 Task: Search one way flight ticket for 3 adults, 3 children in premium economy from Gustavus: Gustavus Airport to Greensboro: Piedmont Triad International Airport on 5-1-2023. Choice of flights is Frontier. Number of bags: 1 carry on bag. Price is upto 94000. Outbound departure time preference is 21:30. Return departure time preference is 14:30.
Action: Mouse moved to (164, 143)
Screenshot: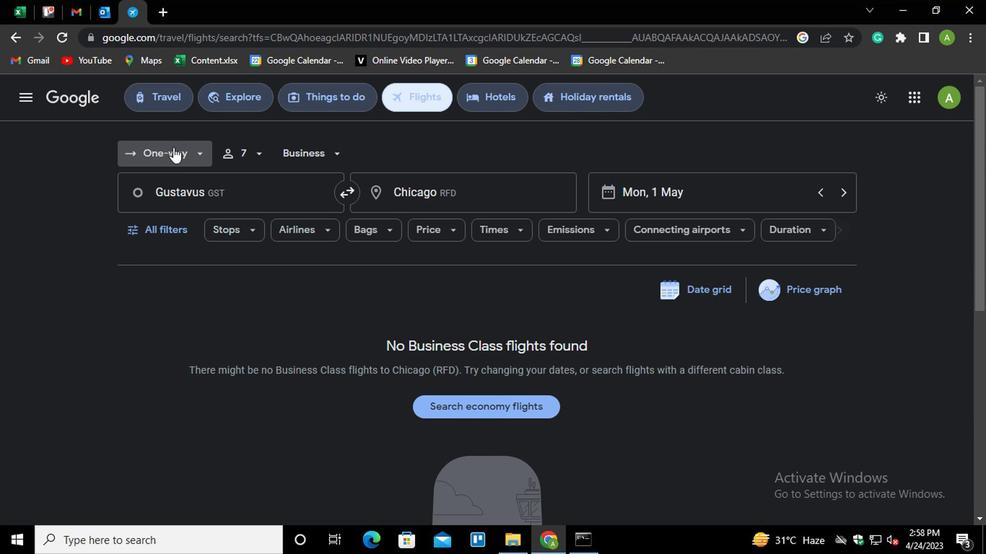 
Action: Mouse pressed left at (164, 143)
Screenshot: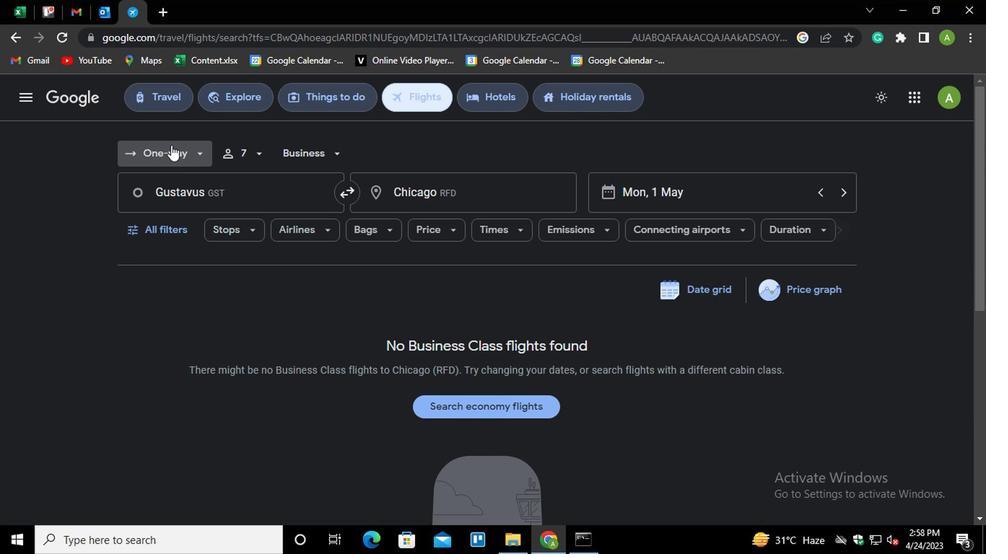 
Action: Mouse moved to (178, 214)
Screenshot: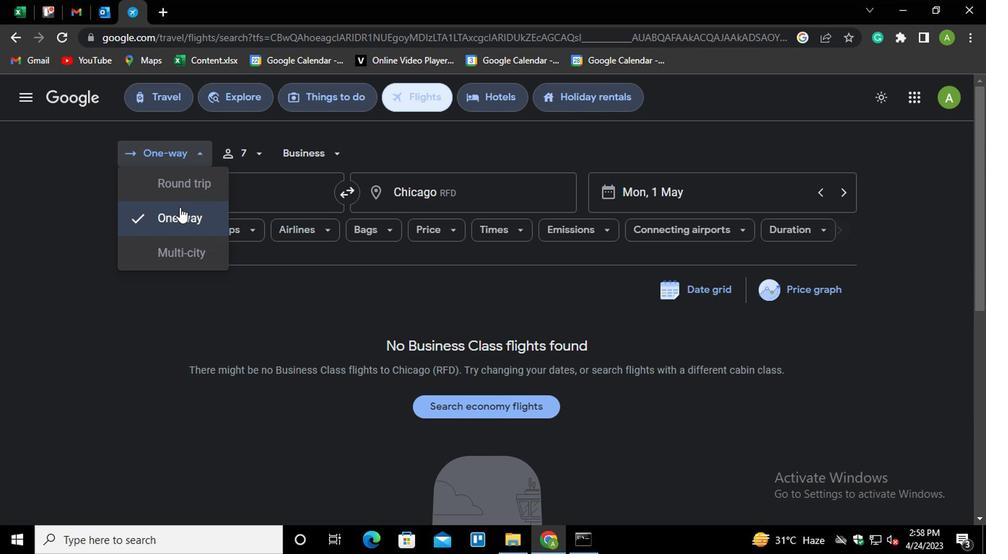 
Action: Mouse pressed left at (178, 214)
Screenshot: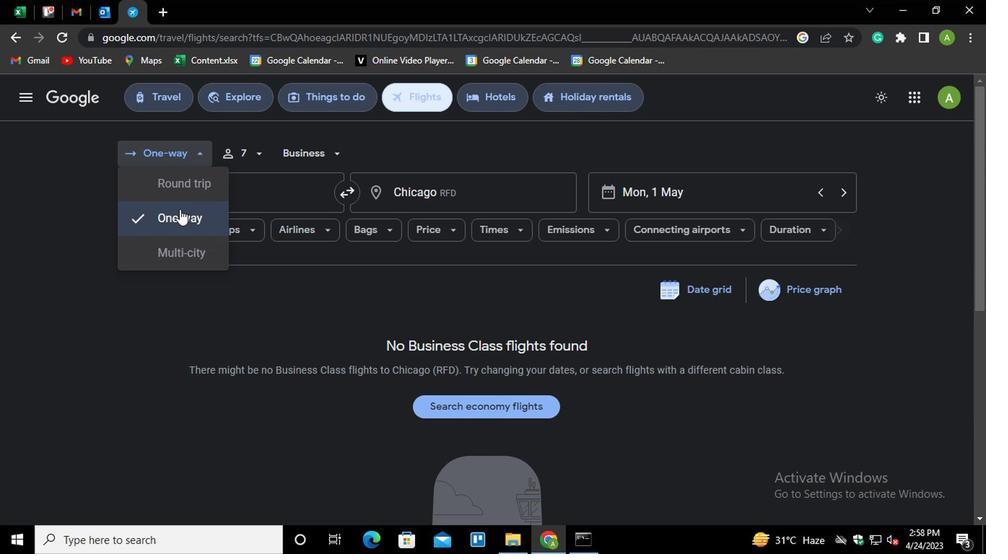 
Action: Mouse moved to (250, 152)
Screenshot: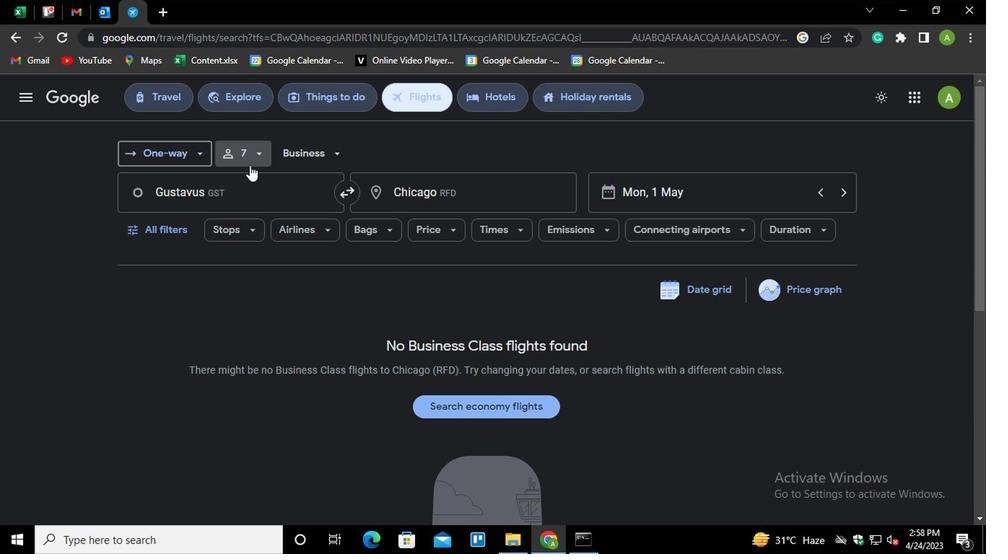 
Action: Mouse pressed left at (250, 152)
Screenshot: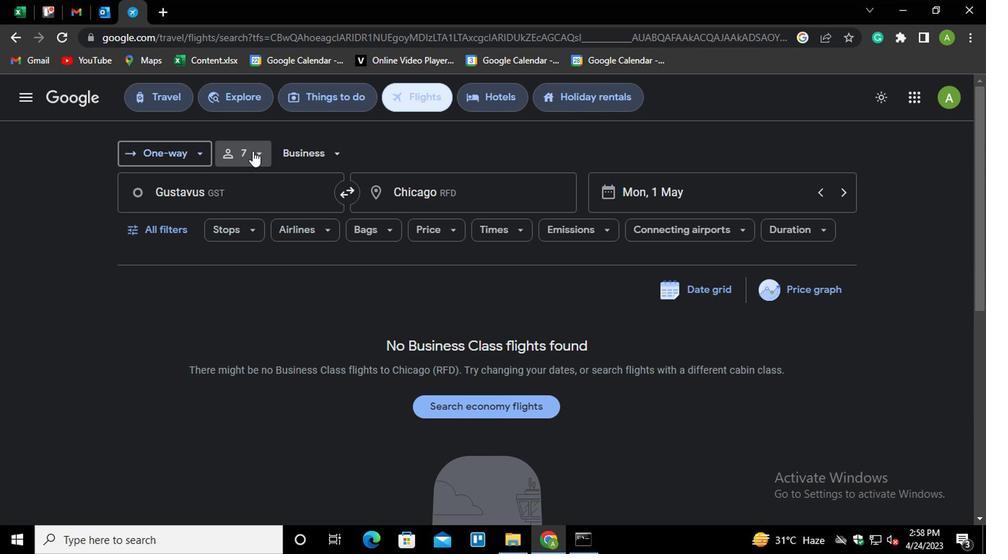 
Action: Mouse moved to (363, 192)
Screenshot: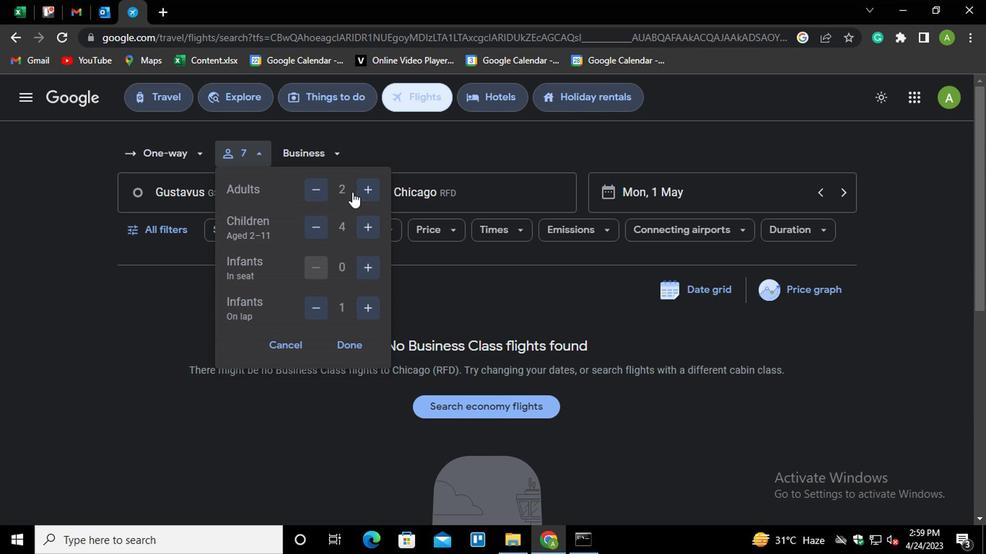 
Action: Mouse pressed left at (363, 192)
Screenshot: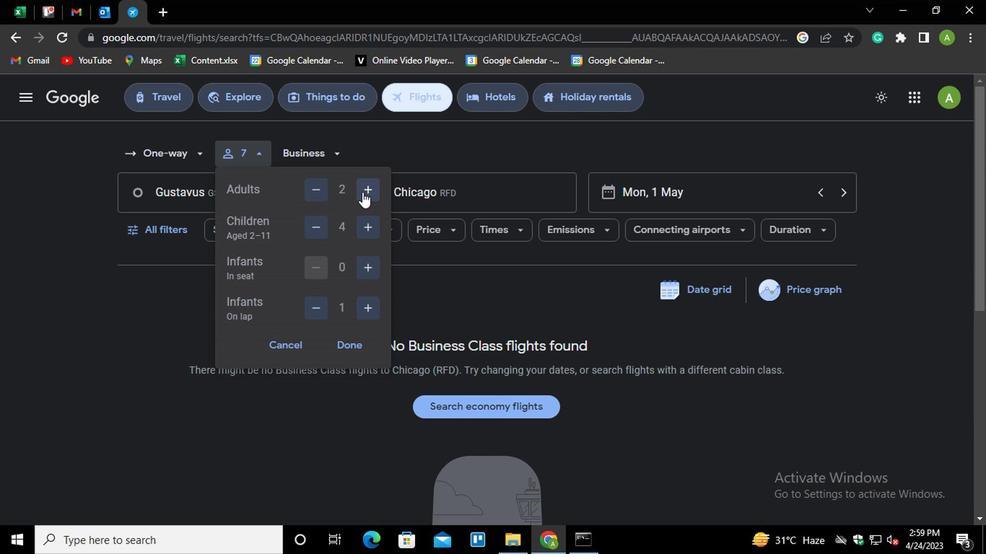 
Action: Mouse moved to (307, 229)
Screenshot: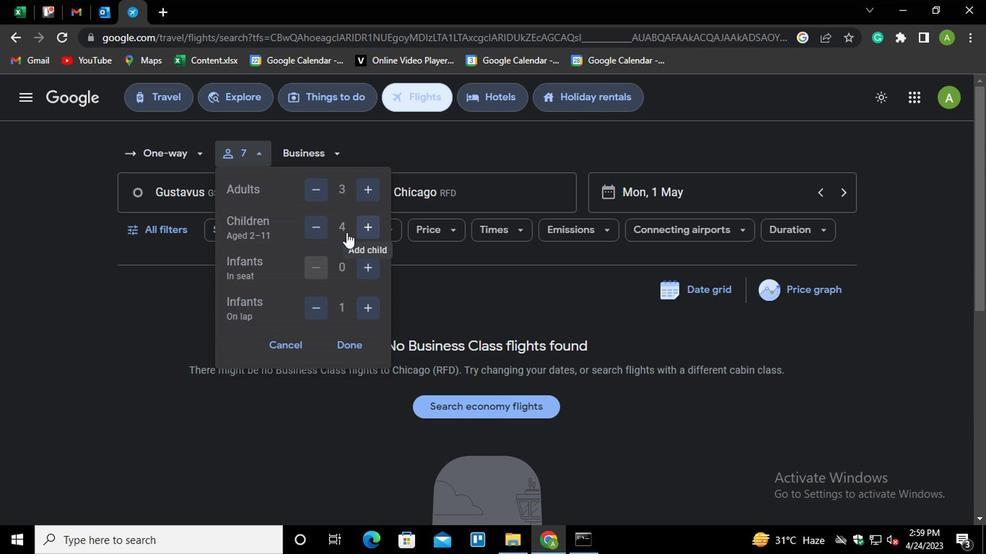 
Action: Mouse pressed left at (307, 229)
Screenshot: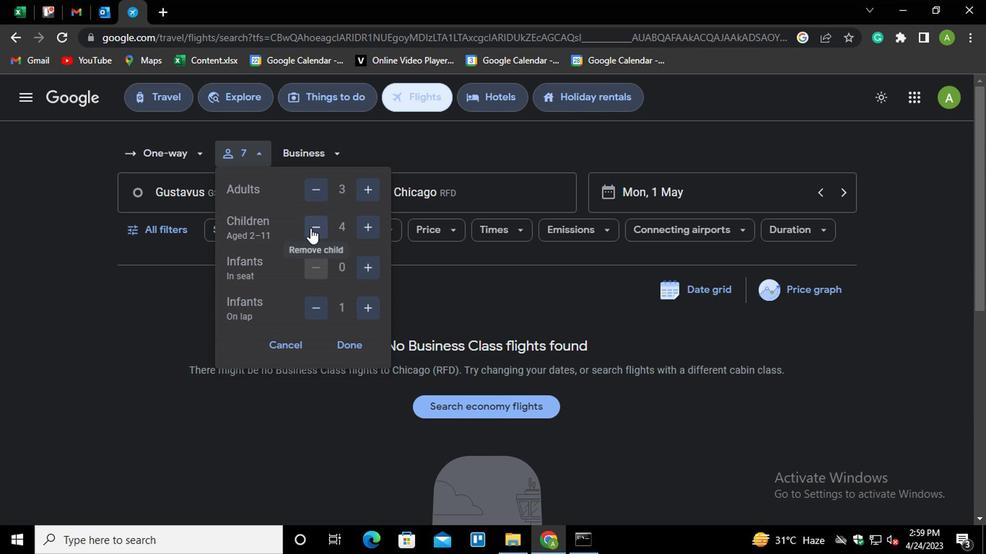 
Action: Mouse moved to (310, 310)
Screenshot: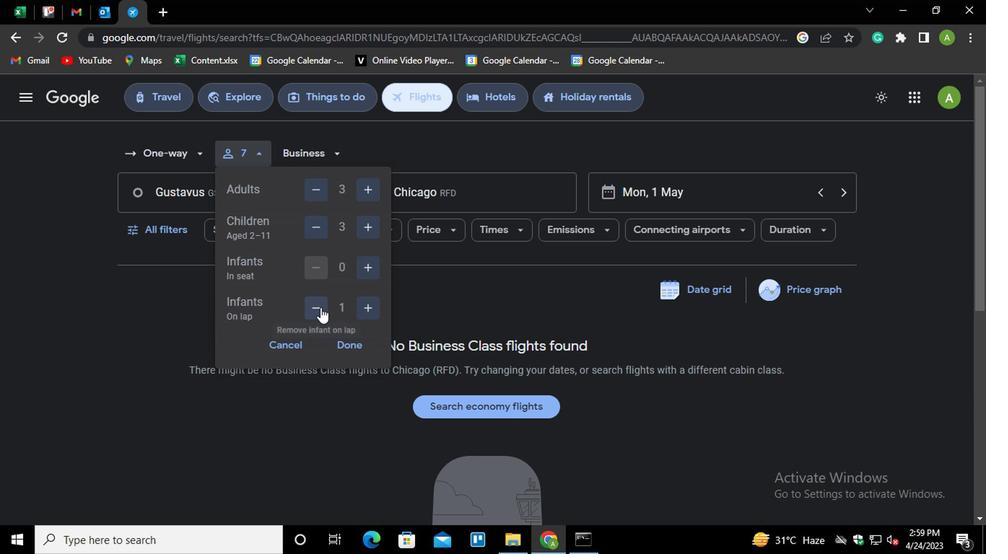 
Action: Mouse pressed left at (310, 310)
Screenshot: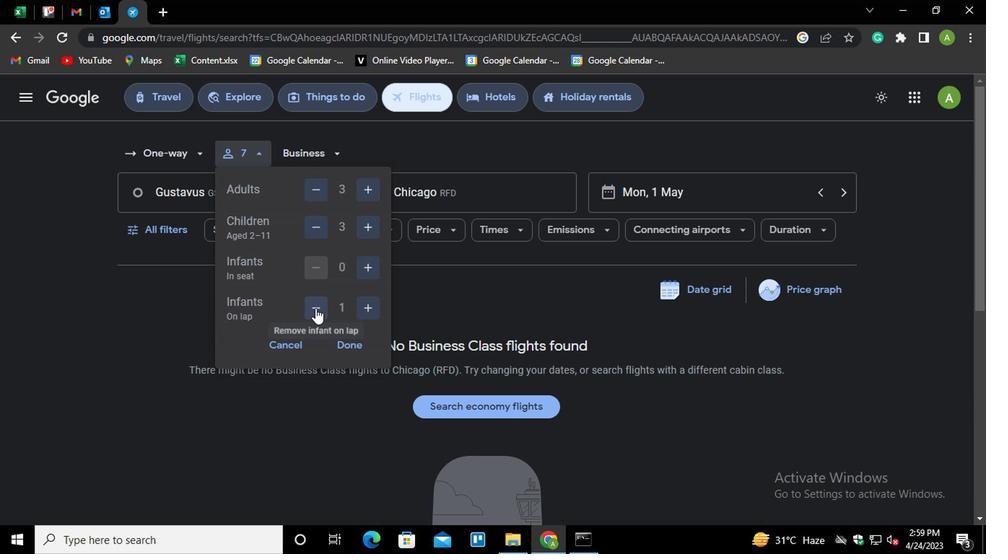 
Action: Mouse moved to (356, 342)
Screenshot: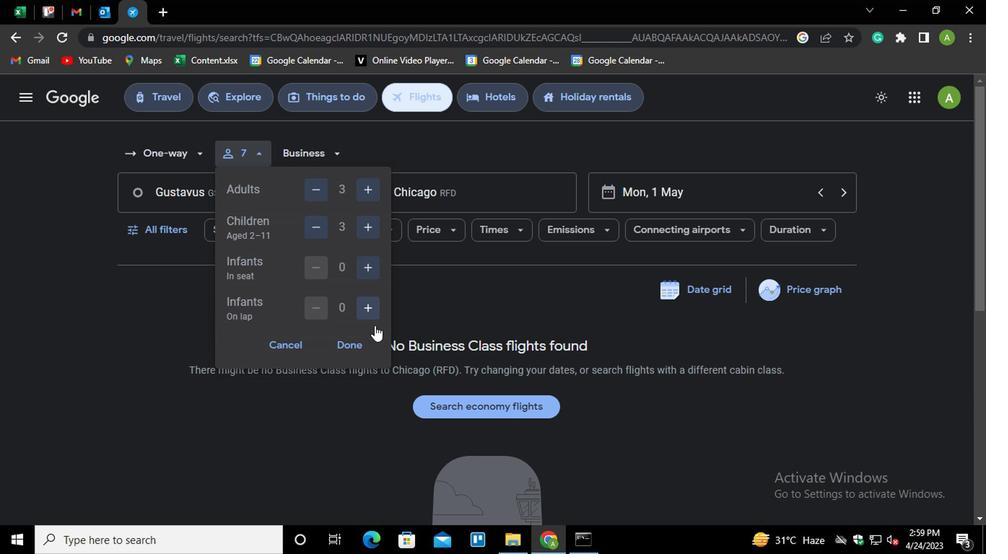 
Action: Mouse pressed left at (356, 342)
Screenshot: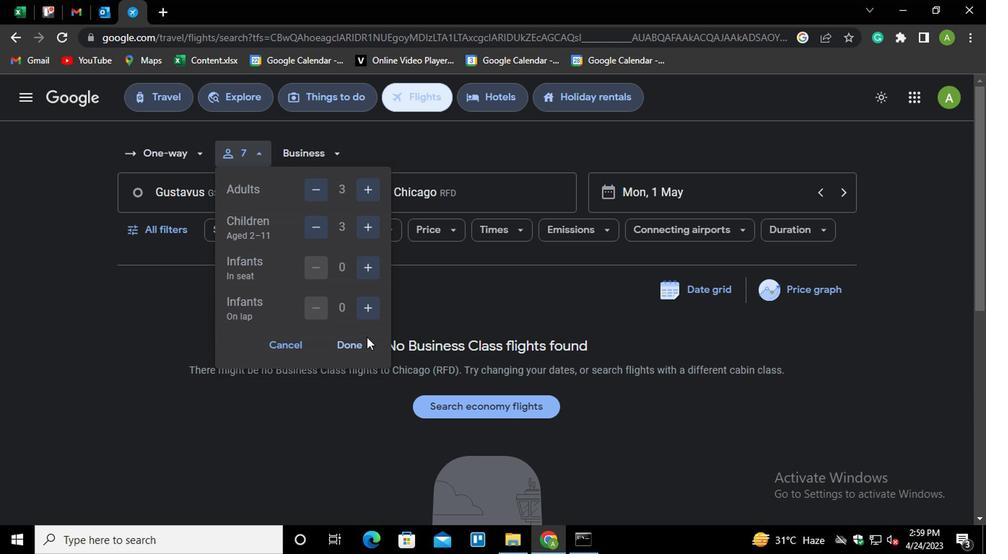 
Action: Mouse moved to (294, 149)
Screenshot: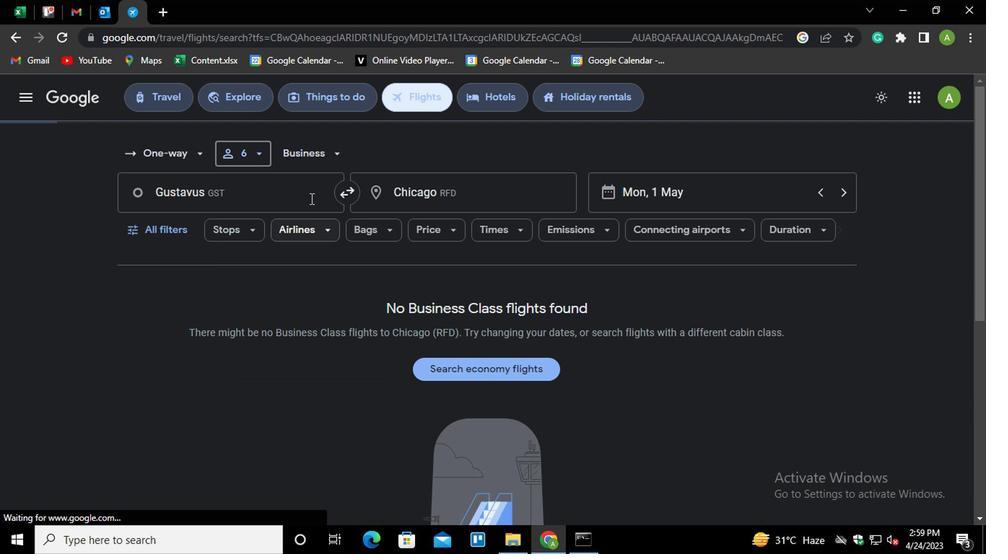 
Action: Mouse pressed left at (294, 149)
Screenshot: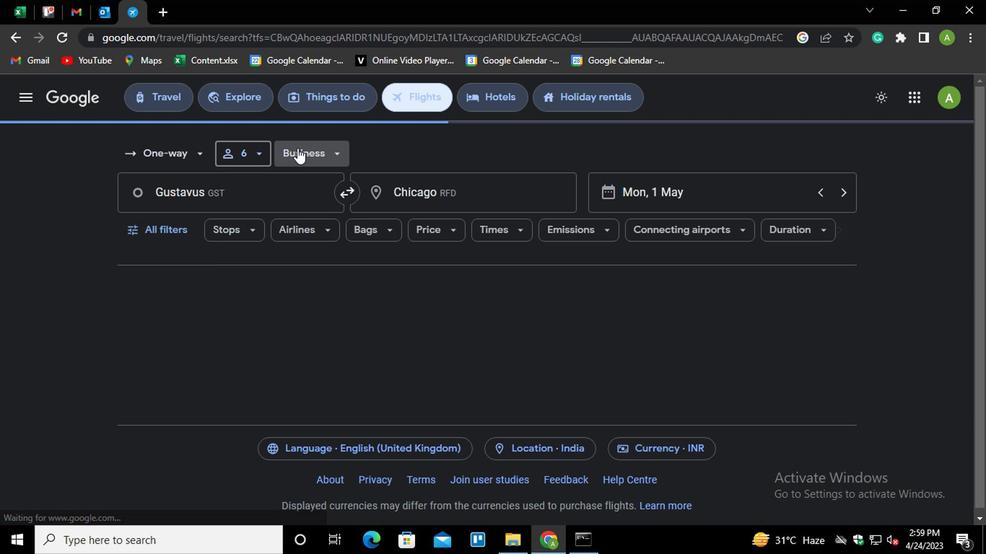 
Action: Mouse moved to (354, 221)
Screenshot: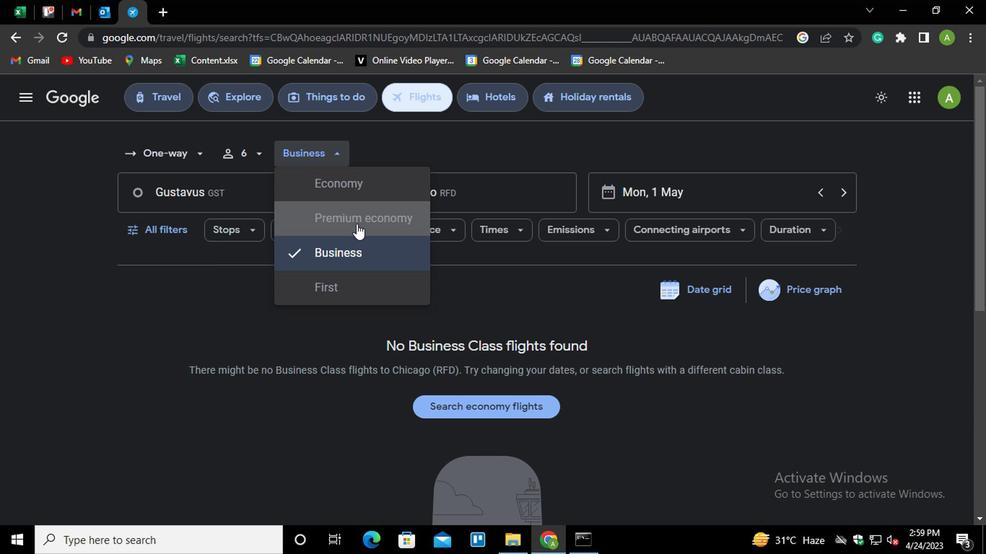 
Action: Mouse pressed left at (354, 221)
Screenshot: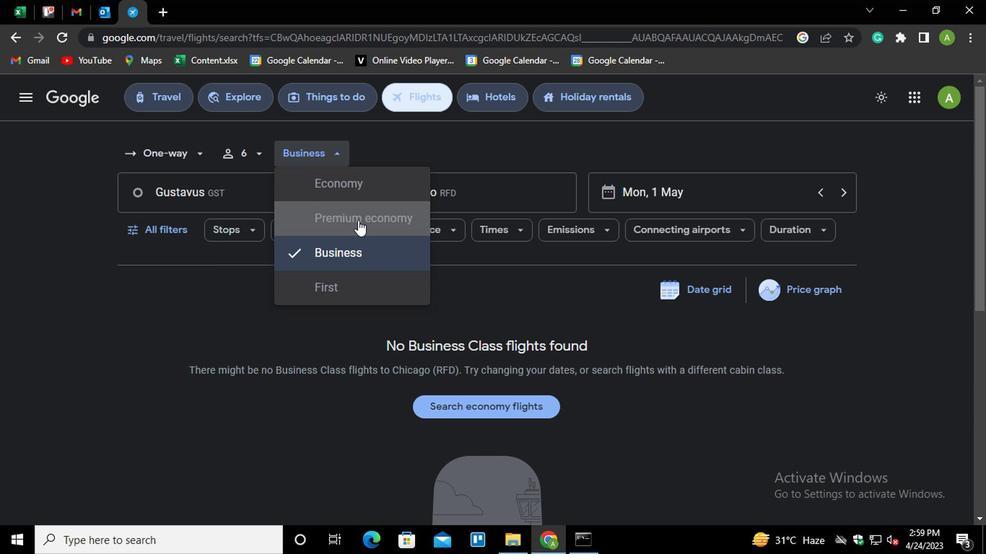 
Action: Mouse moved to (459, 205)
Screenshot: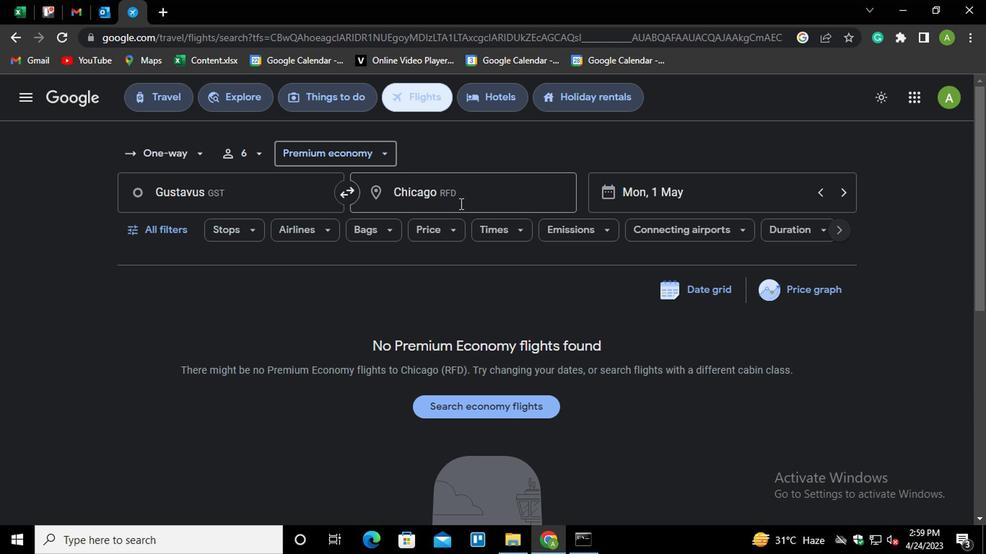 
Action: Mouse pressed left at (459, 205)
Screenshot: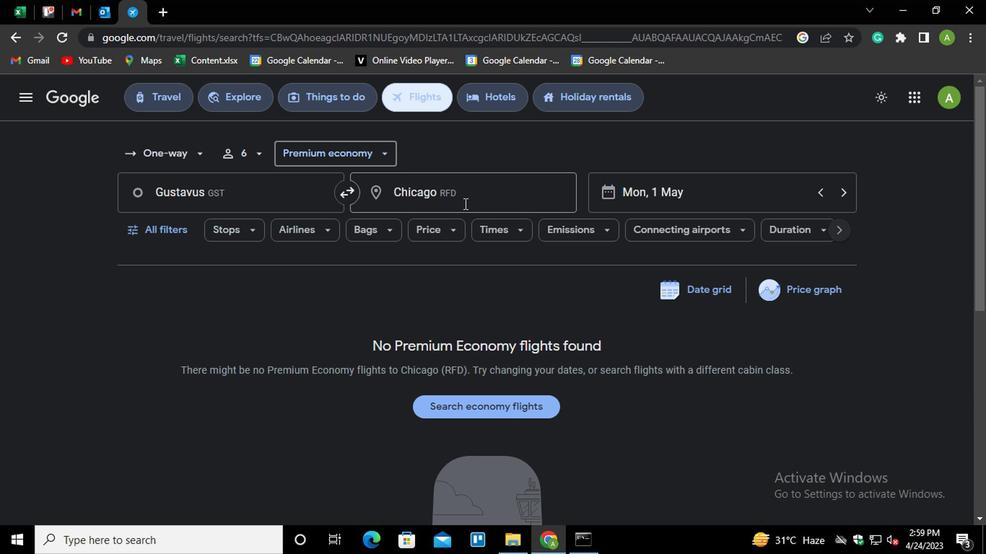 
Action: Mouse moved to (469, 196)
Screenshot: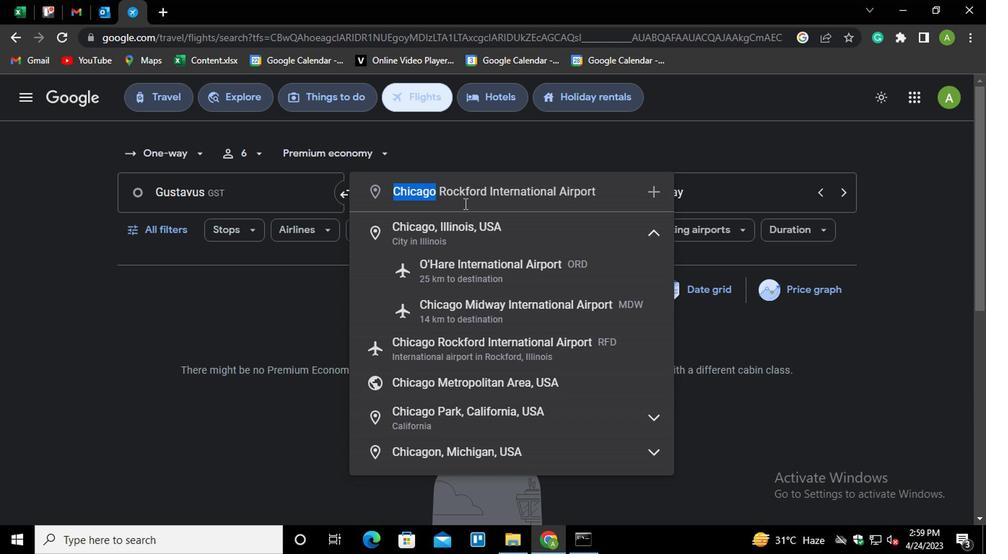 
Action: Key pressed <Key.shift>GRRENSBORO<Key.down><Key.down><Key.enter>
Screenshot: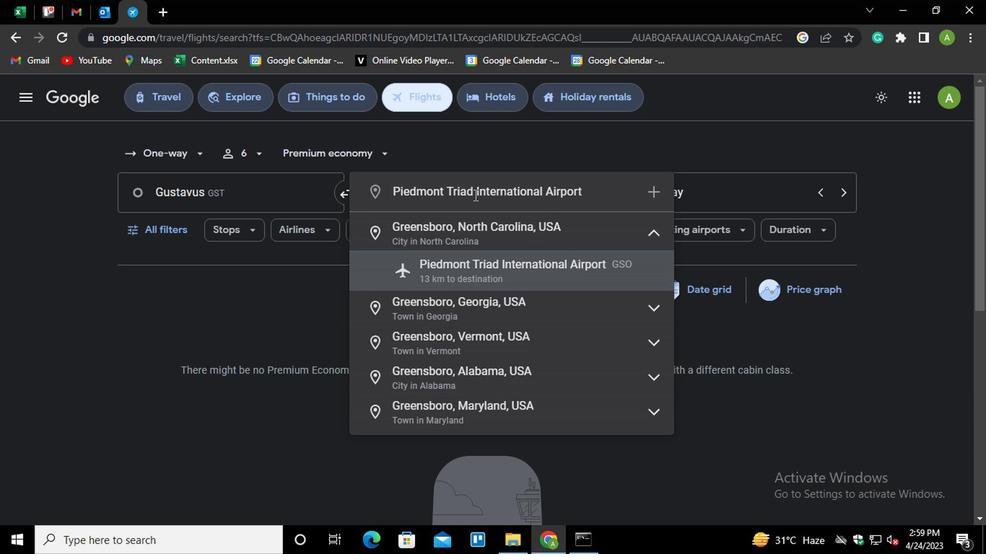 
Action: Mouse moved to (168, 225)
Screenshot: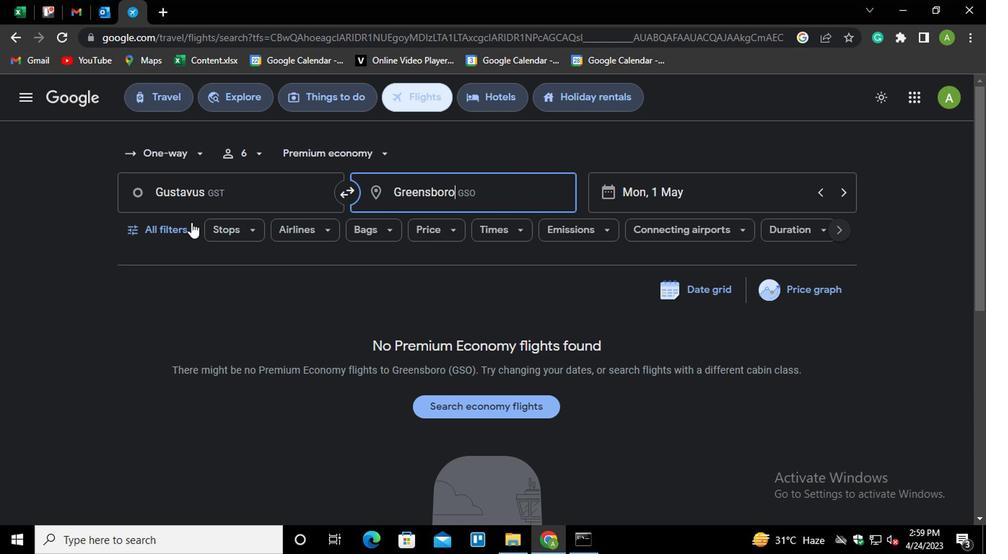 
Action: Mouse pressed left at (168, 225)
Screenshot: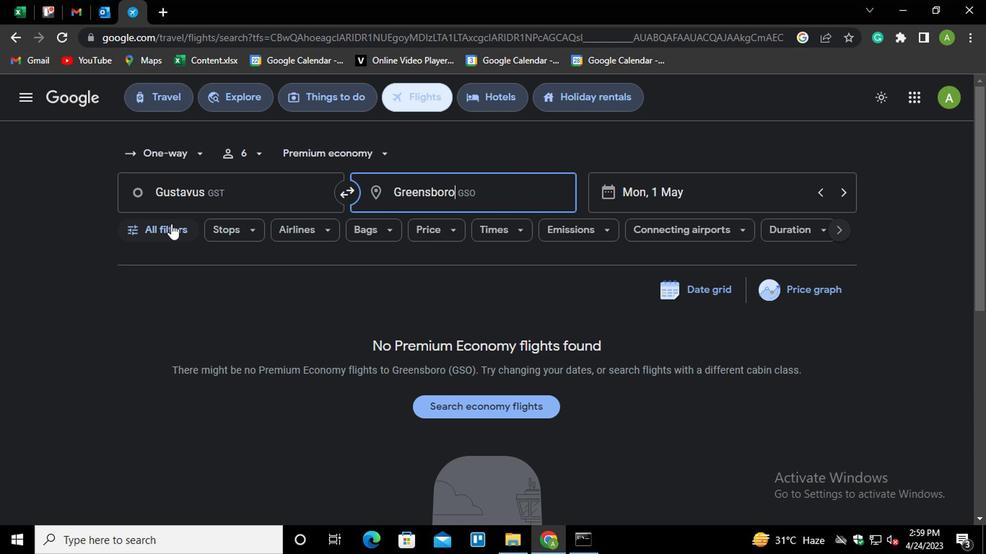 
Action: Mouse moved to (283, 375)
Screenshot: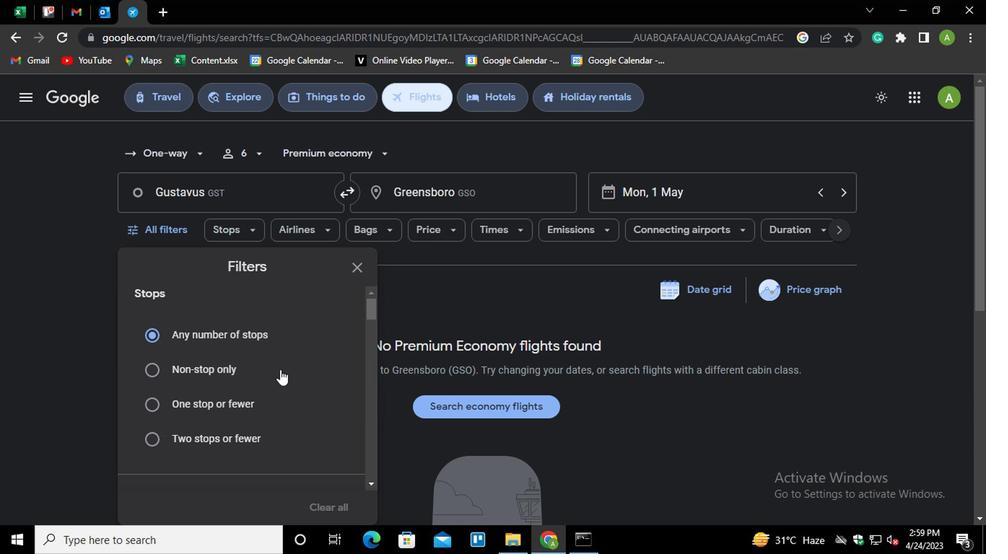 
Action: Mouse scrolled (283, 374) with delta (0, 0)
Screenshot: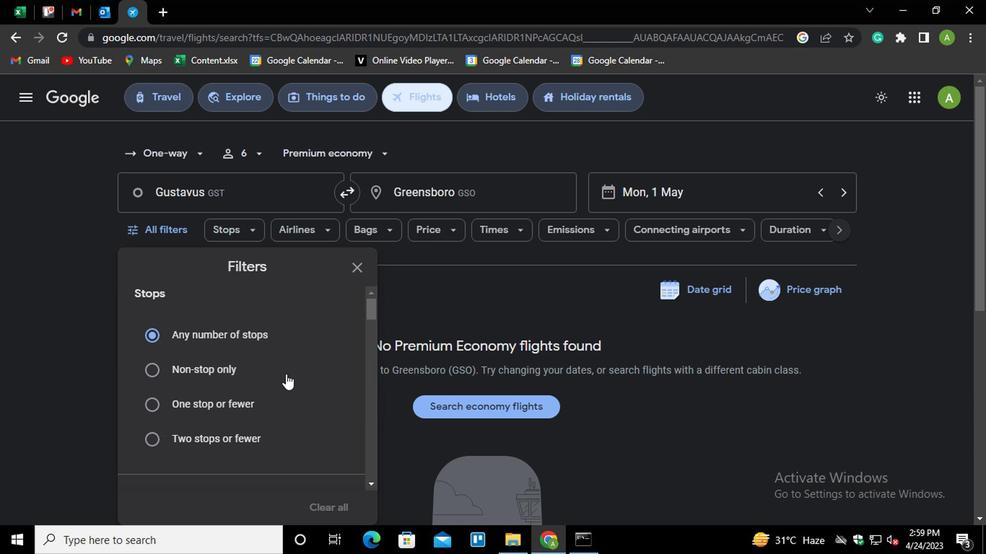 
Action: Mouse scrolled (283, 374) with delta (0, 0)
Screenshot: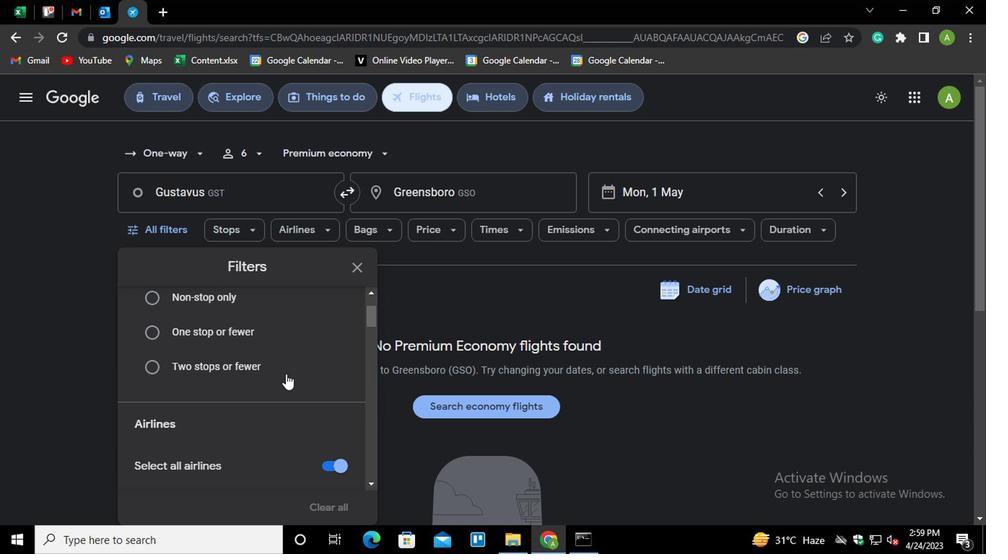 
Action: Mouse scrolled (283, 374) with delta (0, 0)
Screenshot: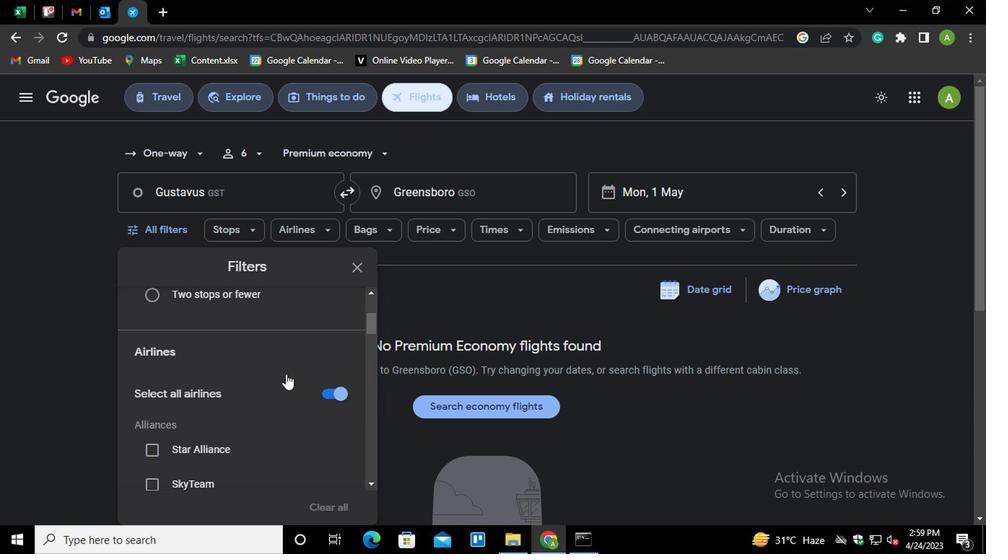 
Action: Mouse moved to (328, 325)
Screenshot: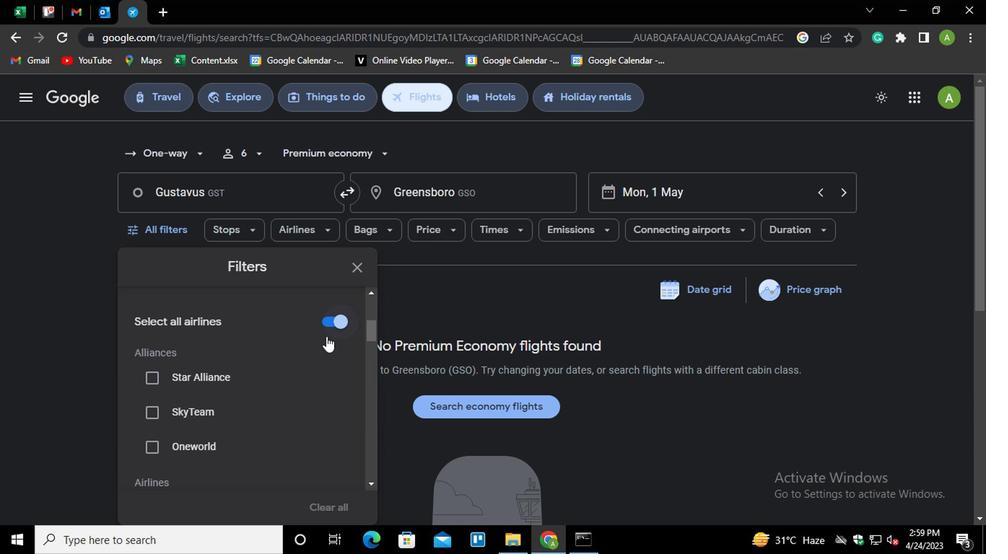 
Action: Mouse pressed left at (328, 325)
Screenshot: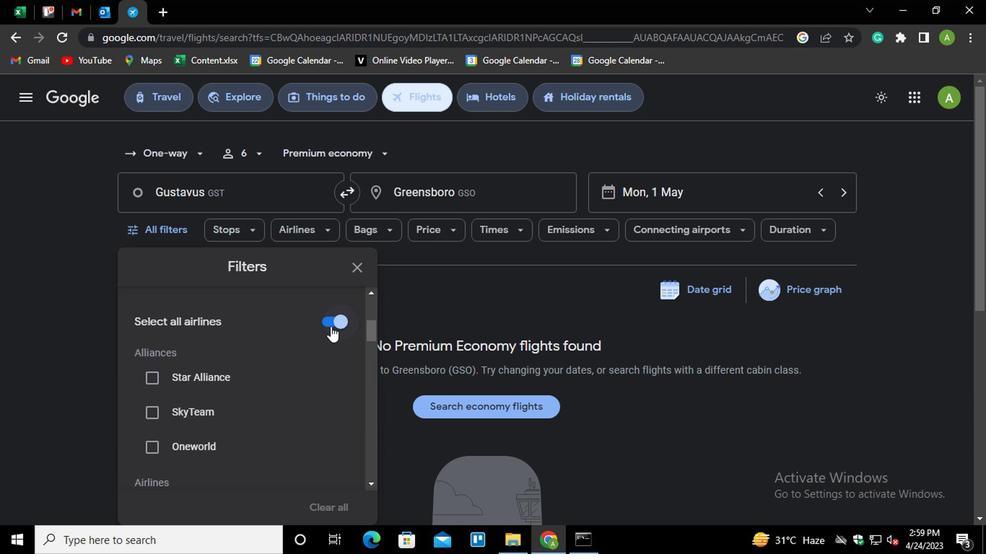 
Action: Mouse moved to (294, 383)
Screenshot: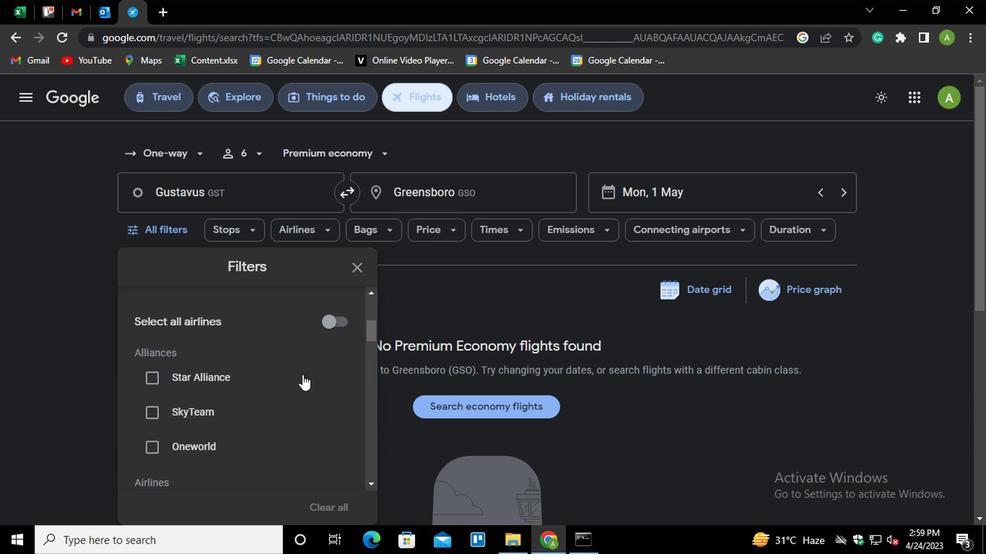 
Action: Mouse scrolled (294, 382) with delta (0, -1)
Screenshot: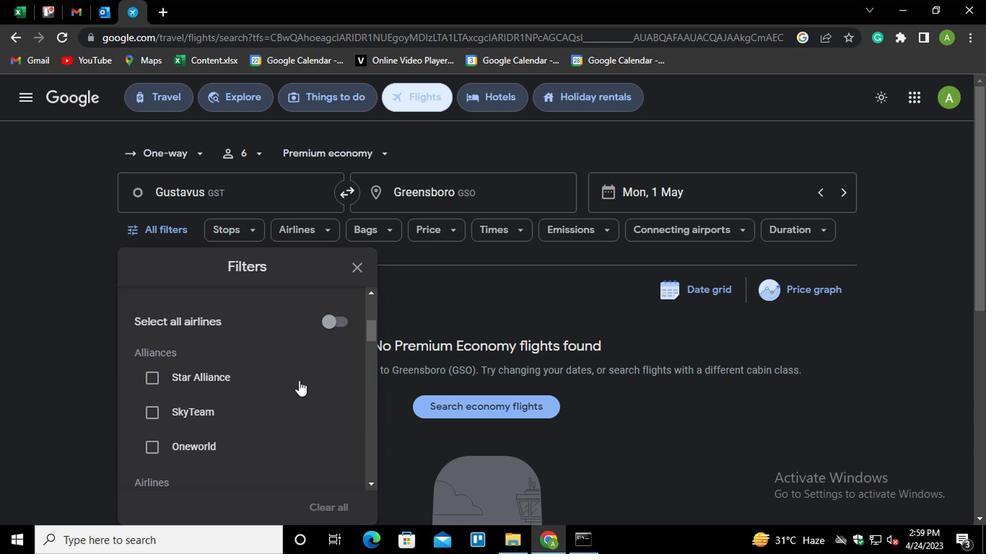 
Action: Mouse scrolled (294, 382) with delta (0, -1)
Screenshot: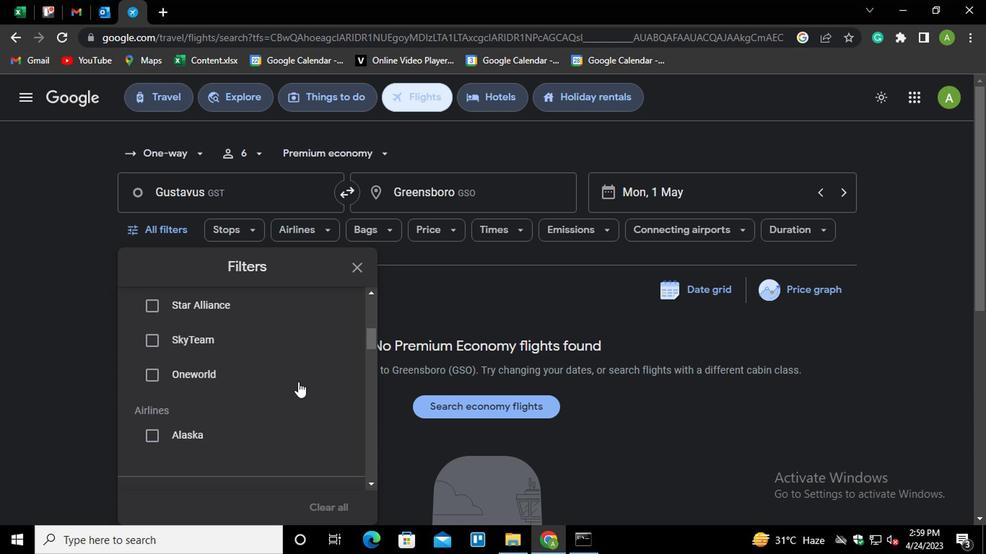 
Action: Mouse moved to (294, 384)
Screenshot: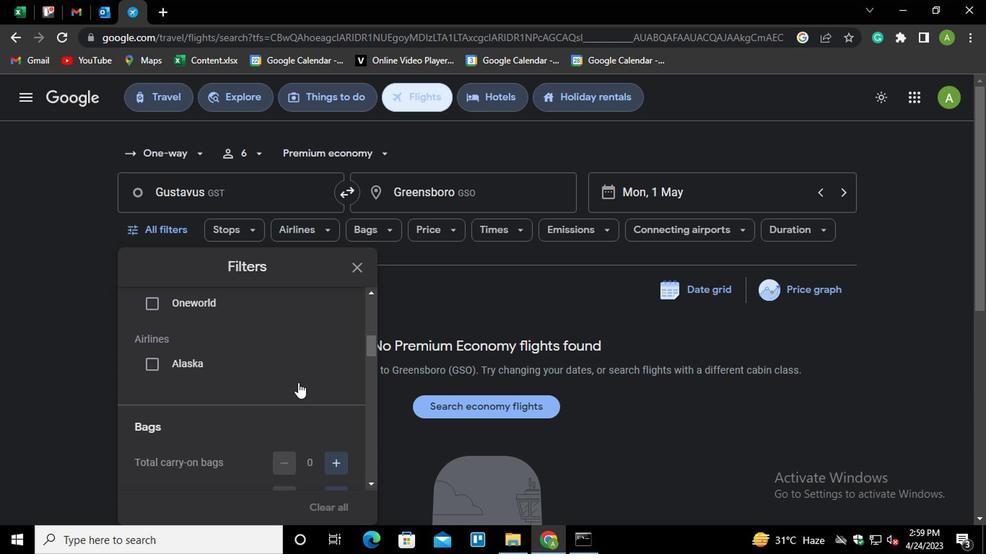 
Action: Mouse scrolled (294, 383) with delta (0, -1)
Screenshot: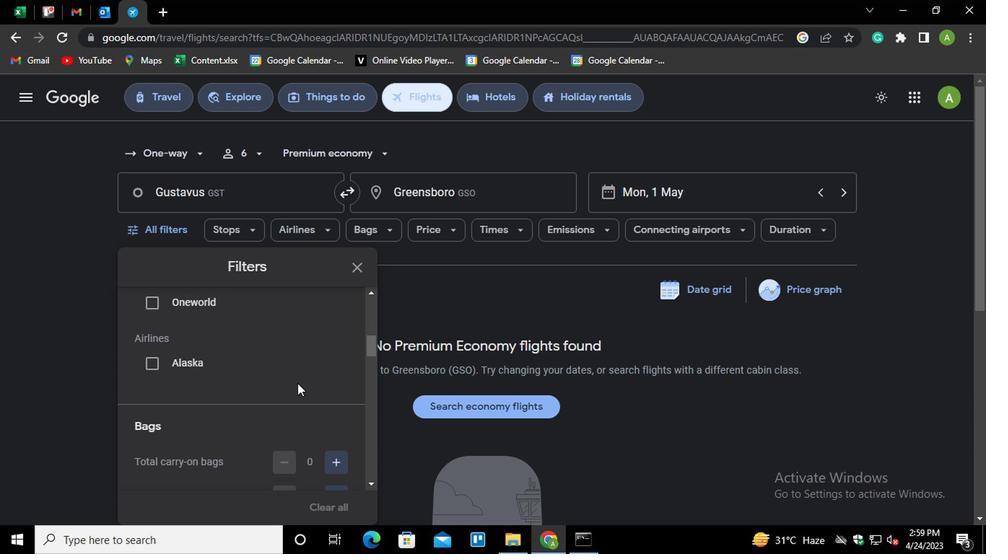 
Action: Mouse scrolled (294, 383) with delta (0, -1)
Screenshot: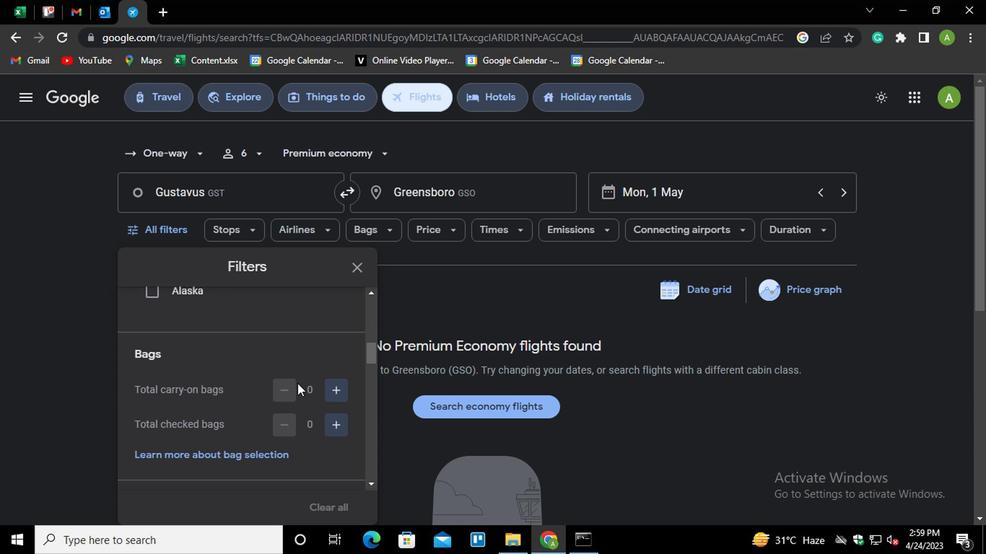 
Action: Mouse moved to (324, 322)
Screenshot: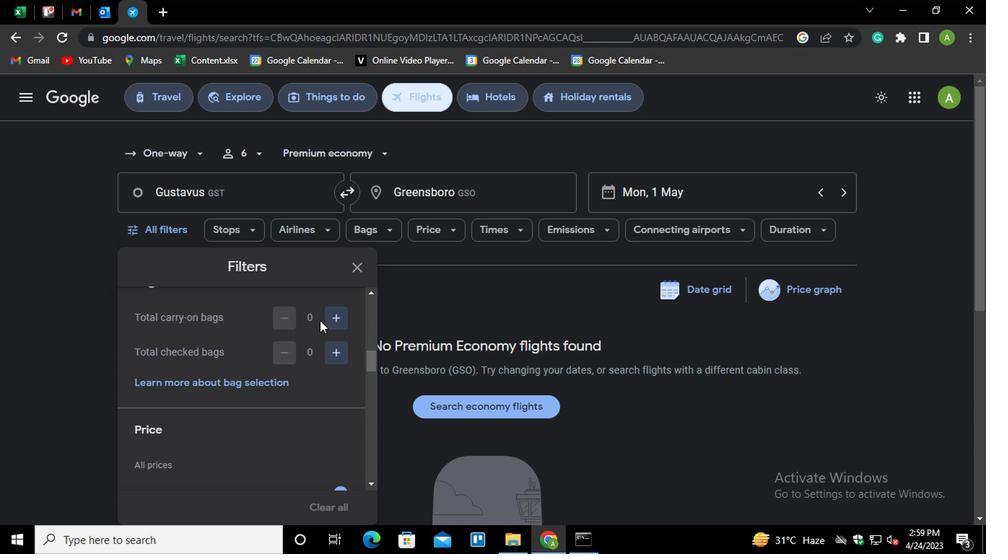 
Action: Mouse pressed left at (324, 322)
Screenshot: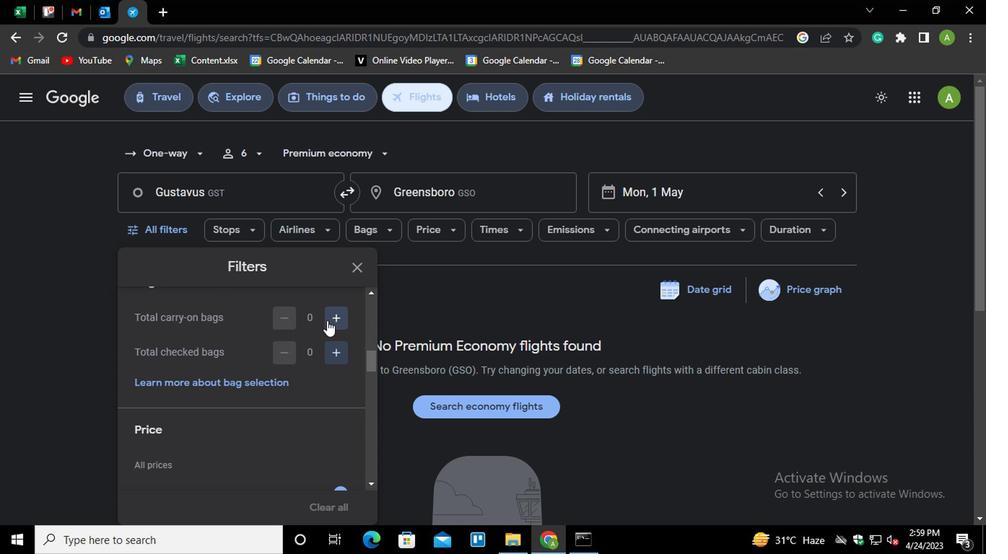 
Action: Mouse moved to (310, 397)
Screenshot: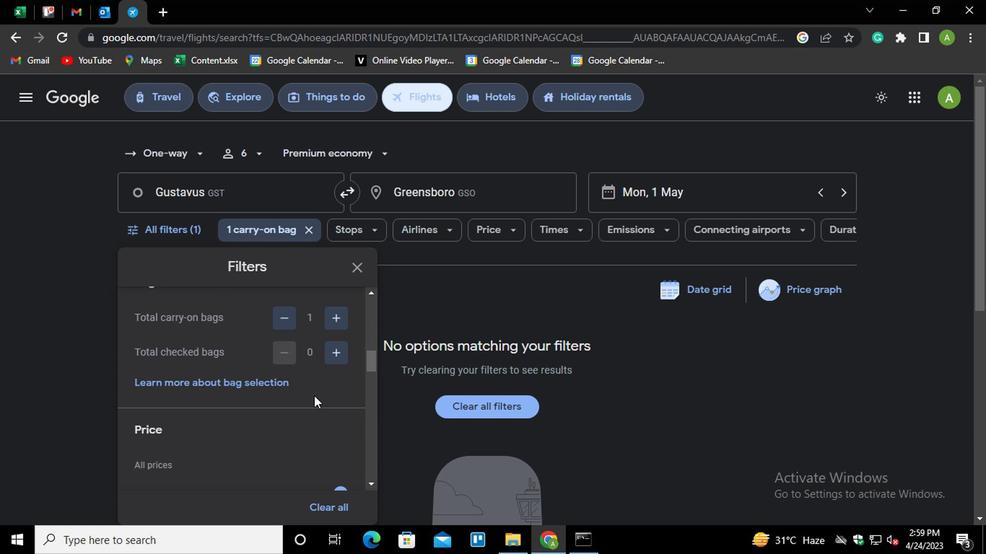 
Action: Mouse scrolled (310, 396) with delta (0, -1)
Screenshot: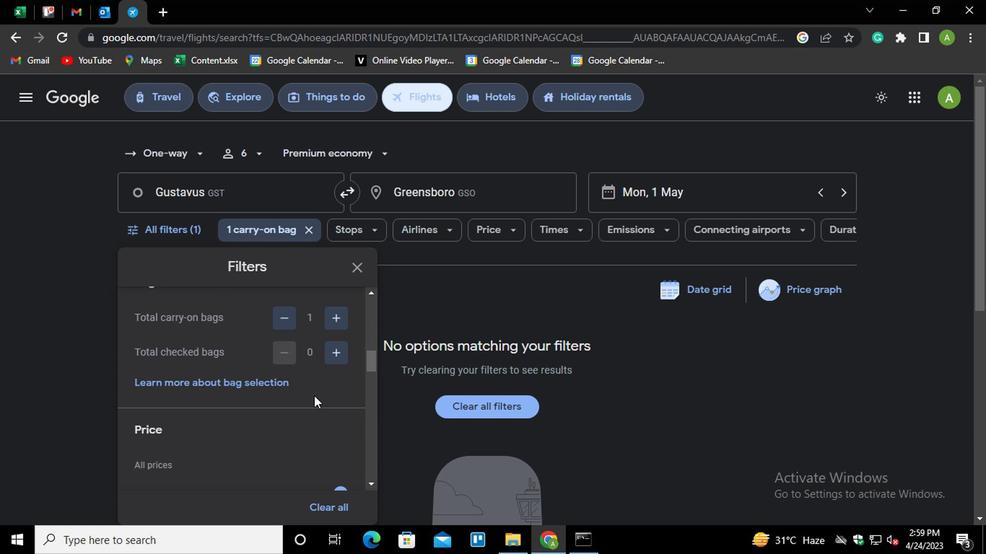 
Action: Mouse moved to (331, 421)
Screenshot: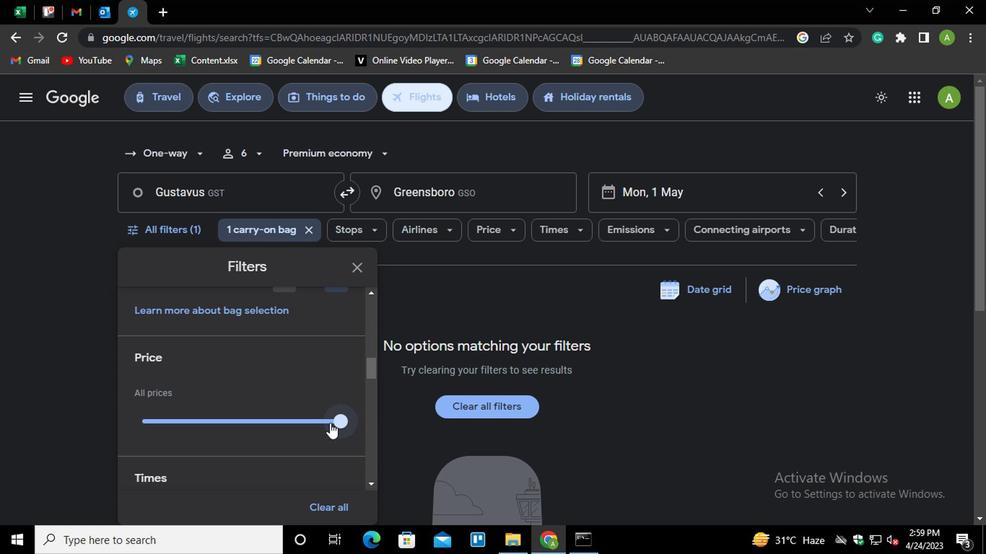 
Action: Mouse pressed left at (331, 421)
Screenshot: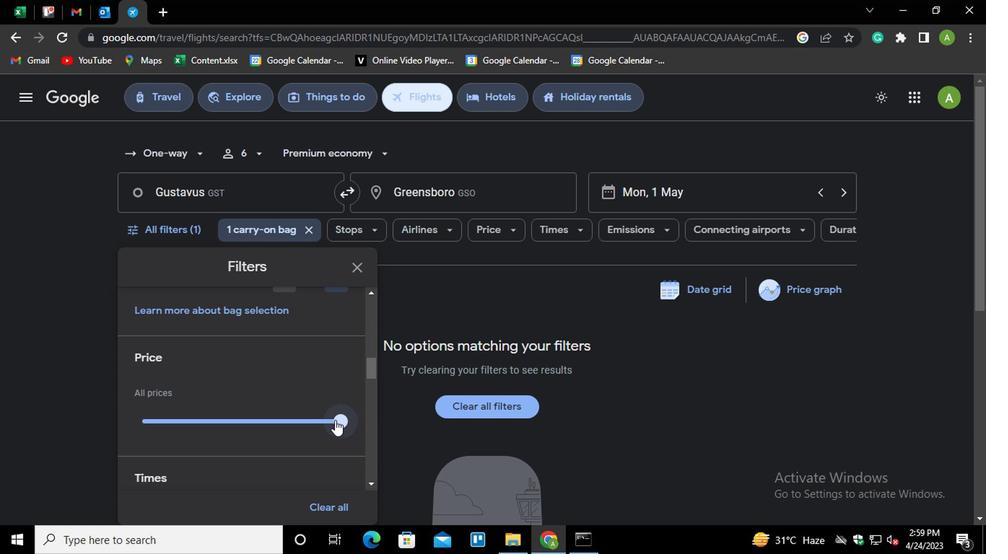 
Action: Mouse moved to (314, 443)
Screenshot: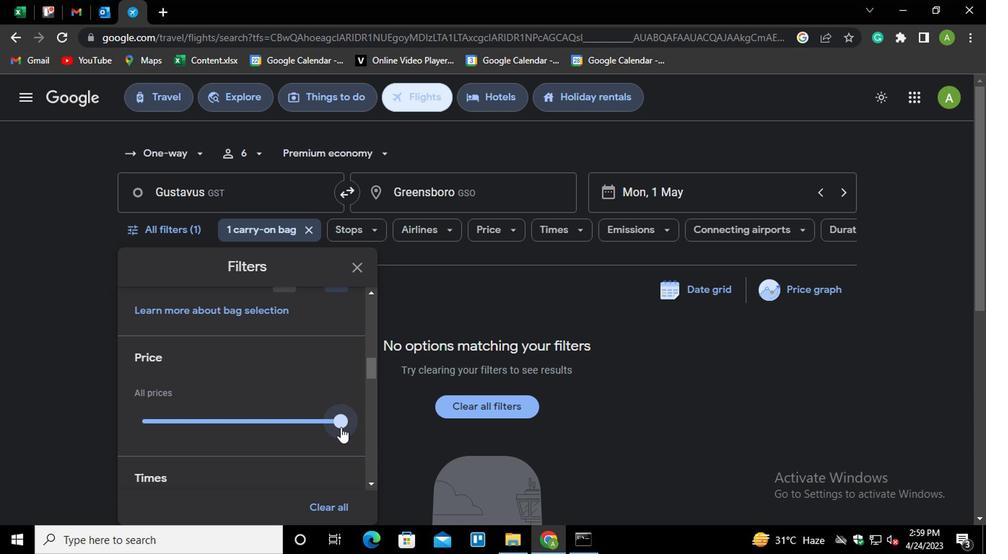 
Action: Mouse scrolled (314, 442) with delta (0, -1)
Screenshot: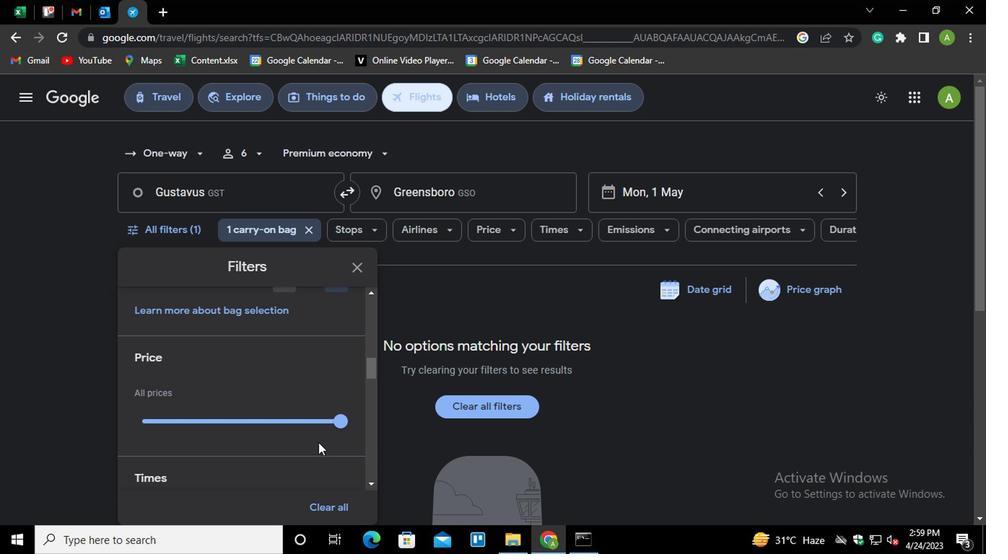 
Action: Mouse scrolled (314, 442) with delta (0, -1)
Screenshot: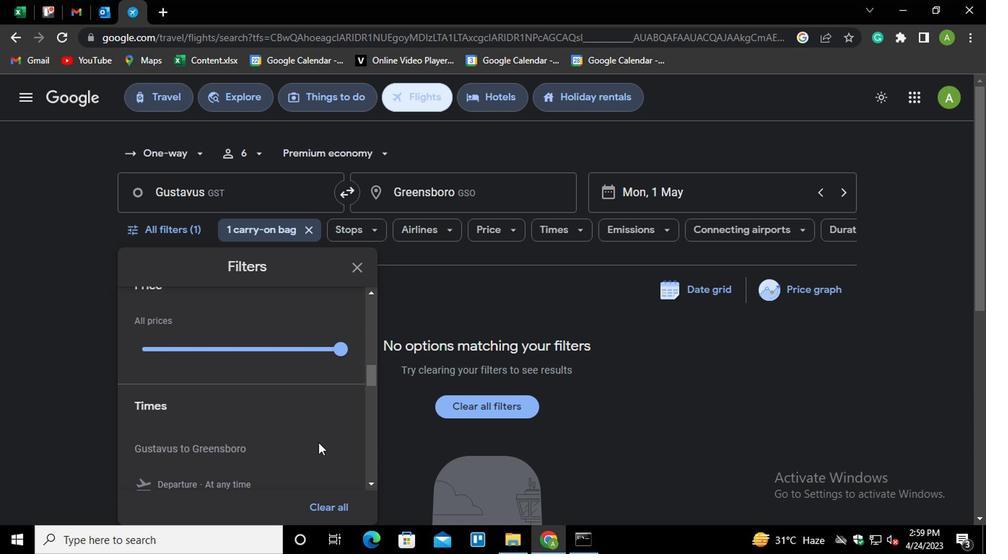 
Action: Mouse moved to (147, 438)
Screenshot: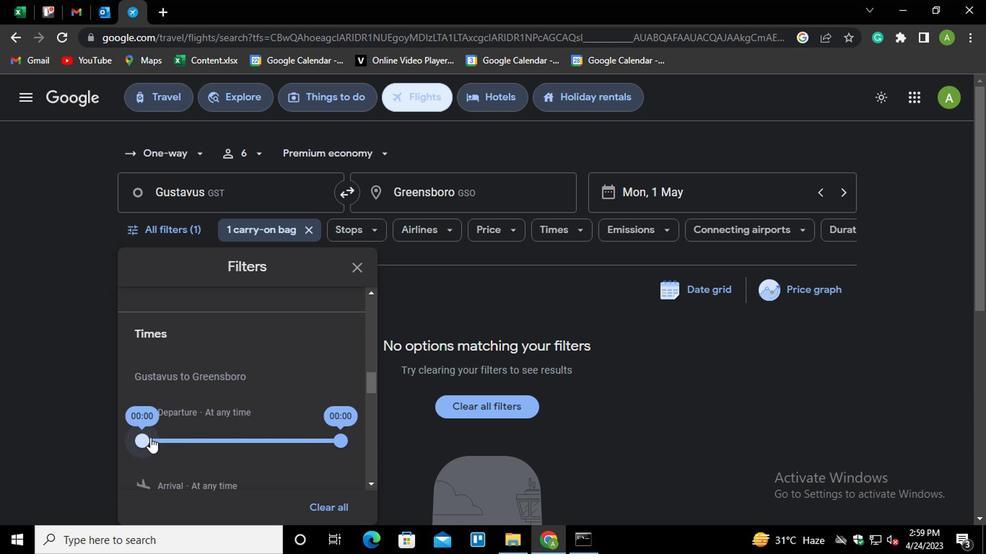 
Action: Mouse pressed left at (147, 438)
Screenshot: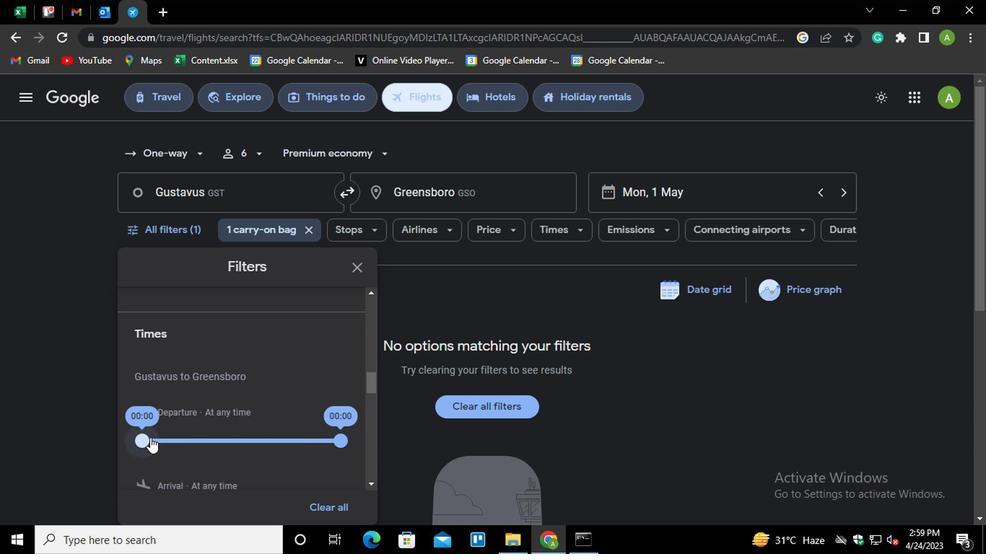 
Action: Mouse moved to (334, 440)
Screenshot: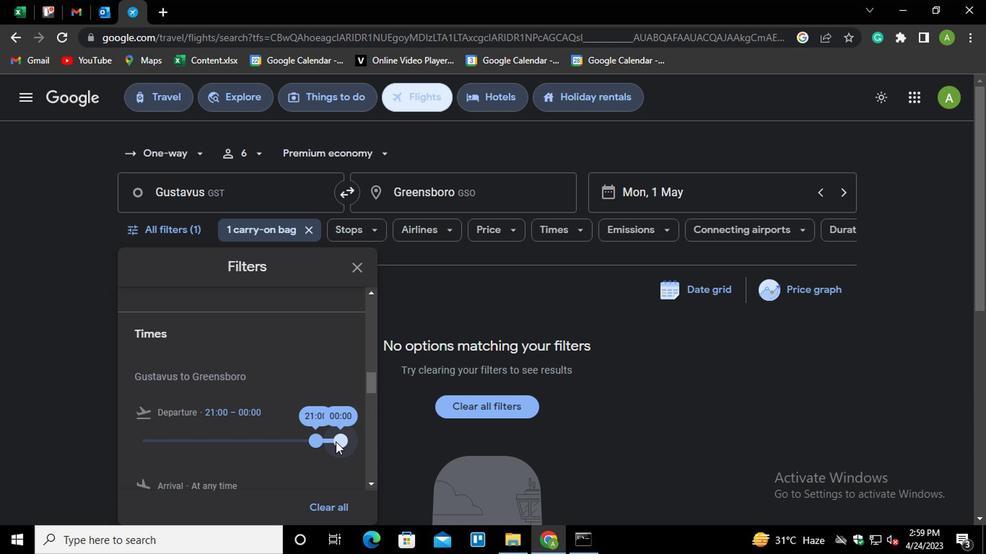 
Action: Mouse pressed left at (334, 440)
Screenshot: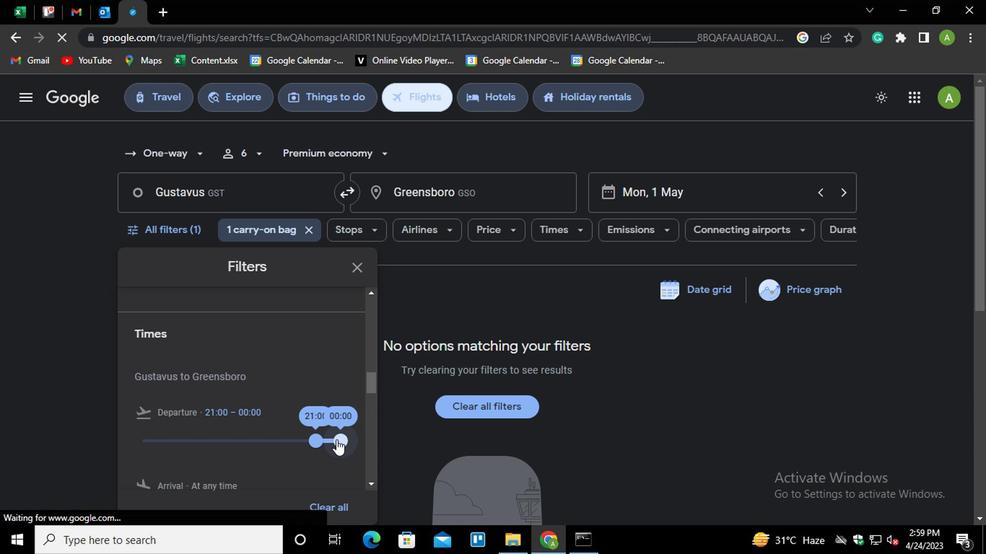 
Action: Mouse moved to (298, 468)
Screenshot: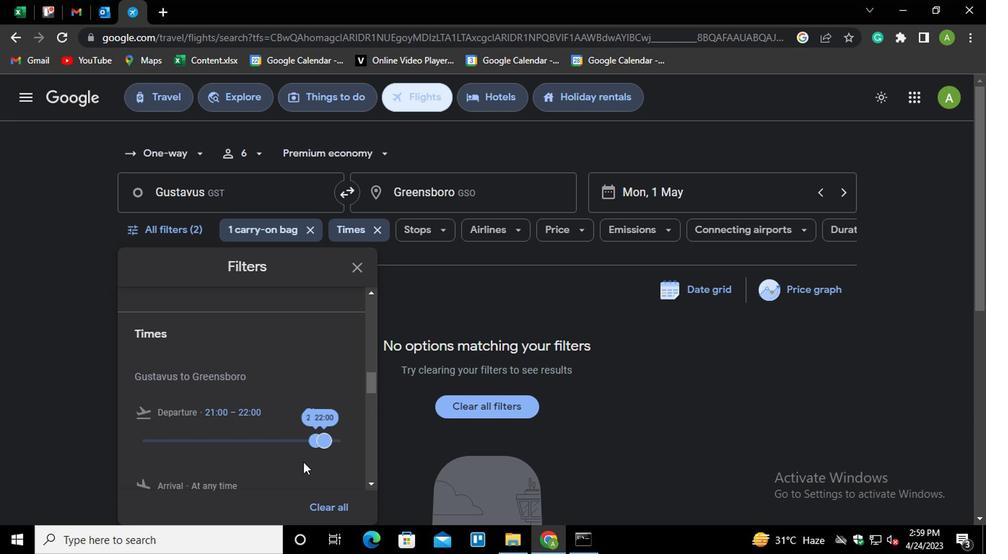 
Action: Mouse scrolled (298, 467) with delta (0, 0)
Screenshot: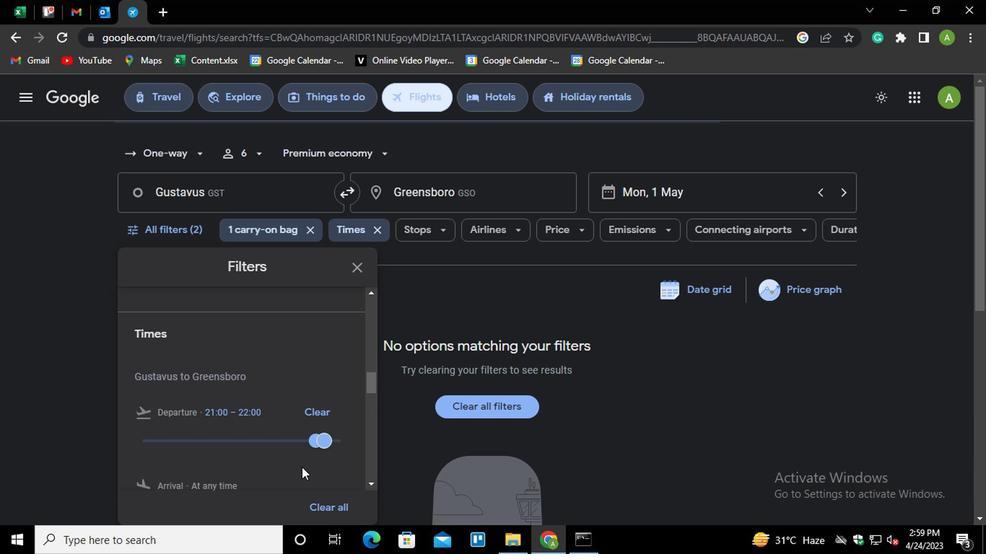 
Action: Mouse moved to (302, 463)
Screenshot: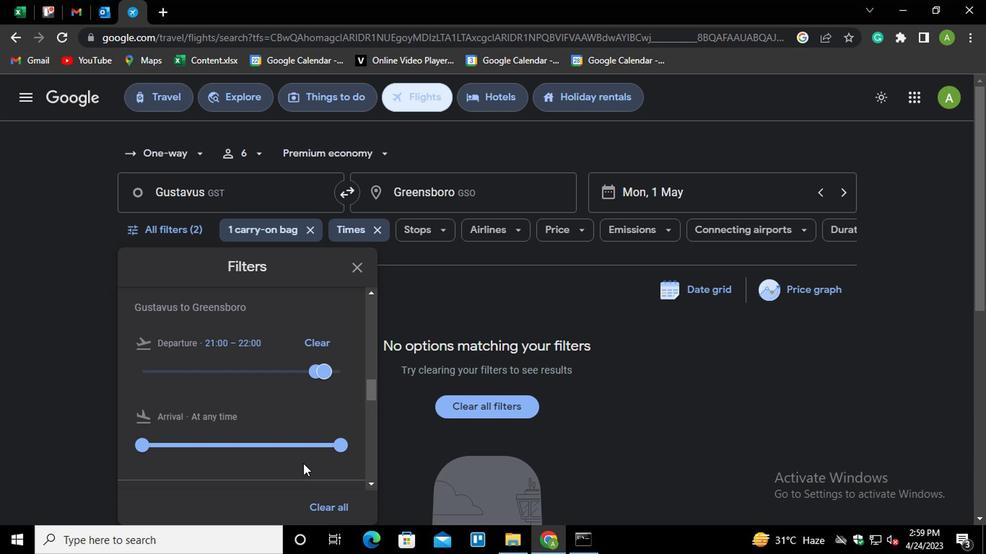 
Action: Mouse scrolled (302, 462) with delta (0, -1)
Screenshot: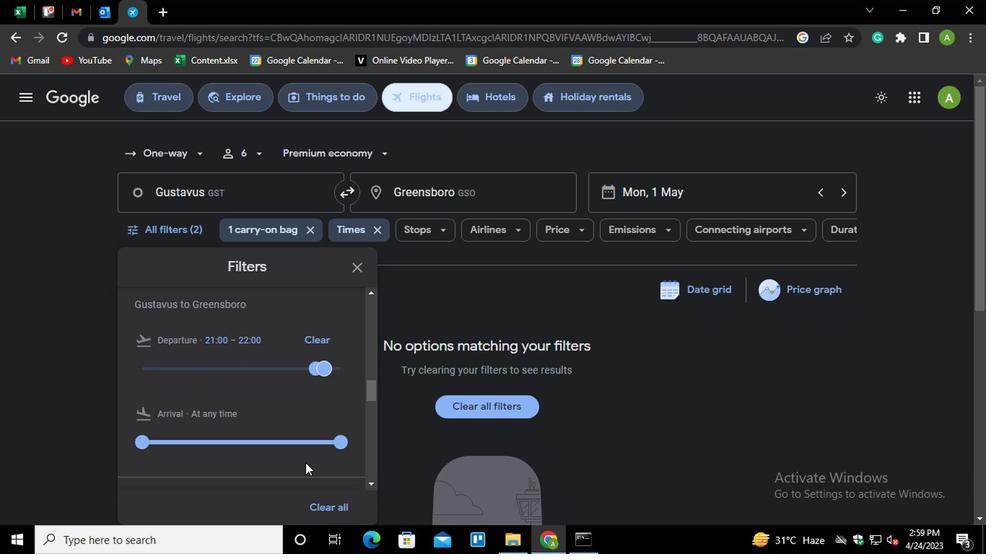 
Action: Mouse scrolled (302, 462) with delta (0, -1)
Screenshot: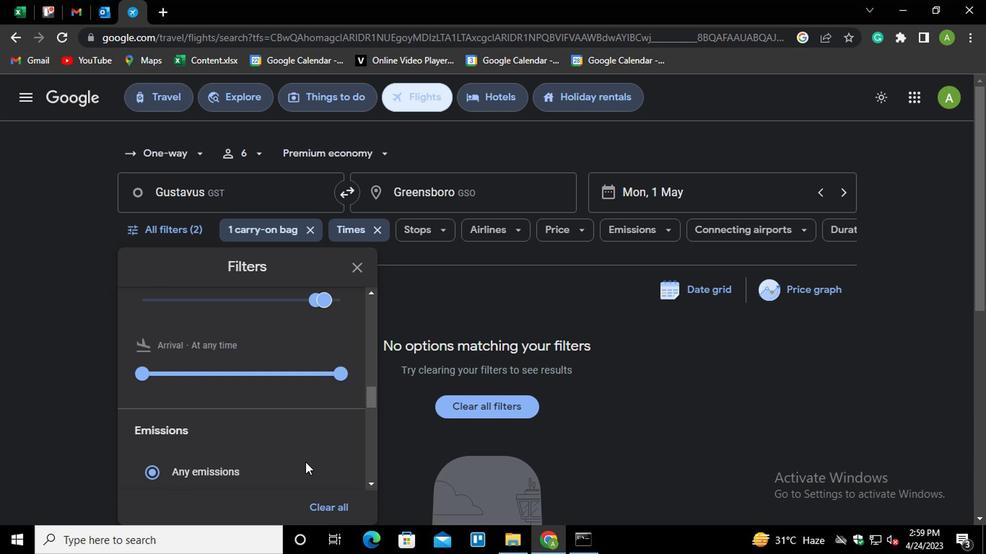 
Action: Mouse scrolled (302, 462) with delta (0, -1)
Screenshot: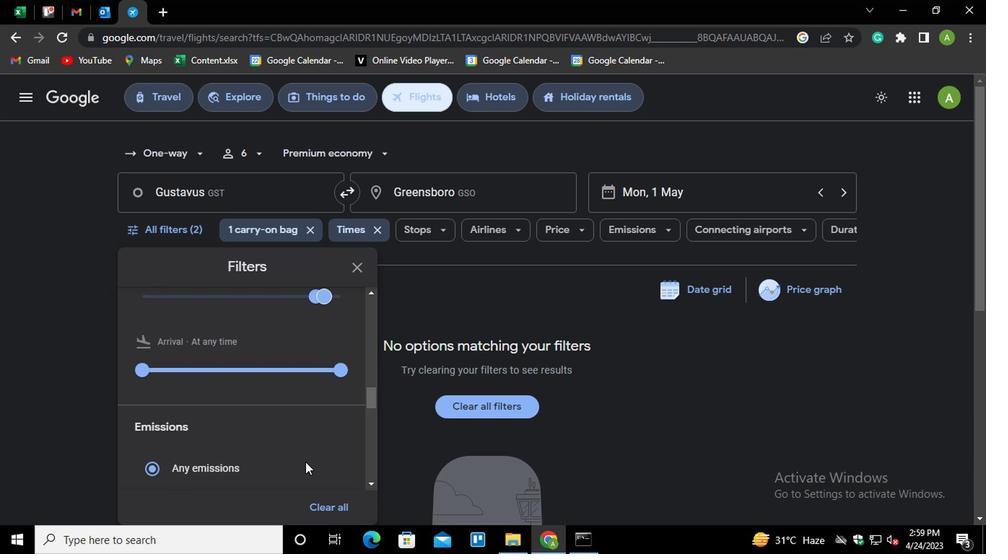 
Action: Mouse moved to (649, 413)
Screenshot: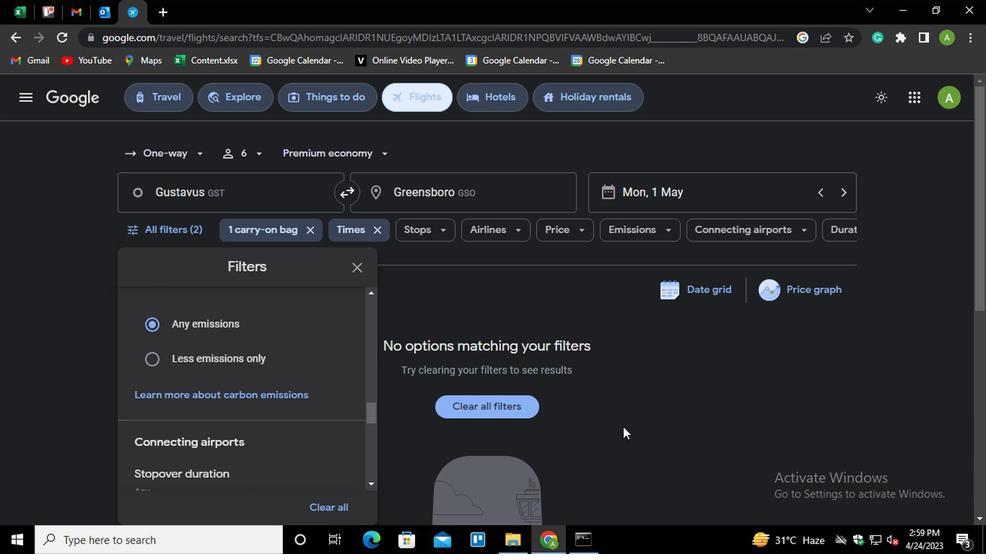 
Action: Mouse pressed left at (649, 413)
Screenshot: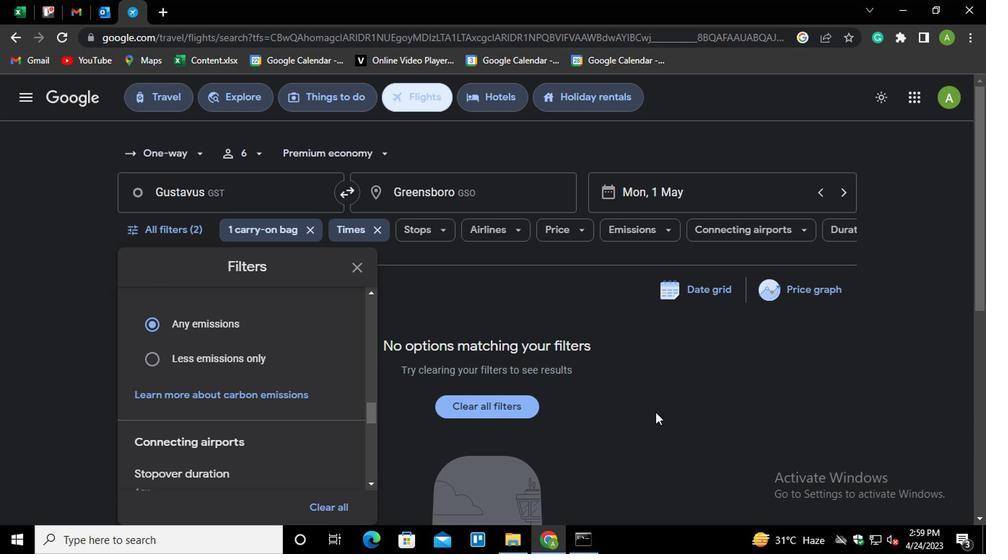 
Action: Mouse moved to (625, 372)
Screenshot: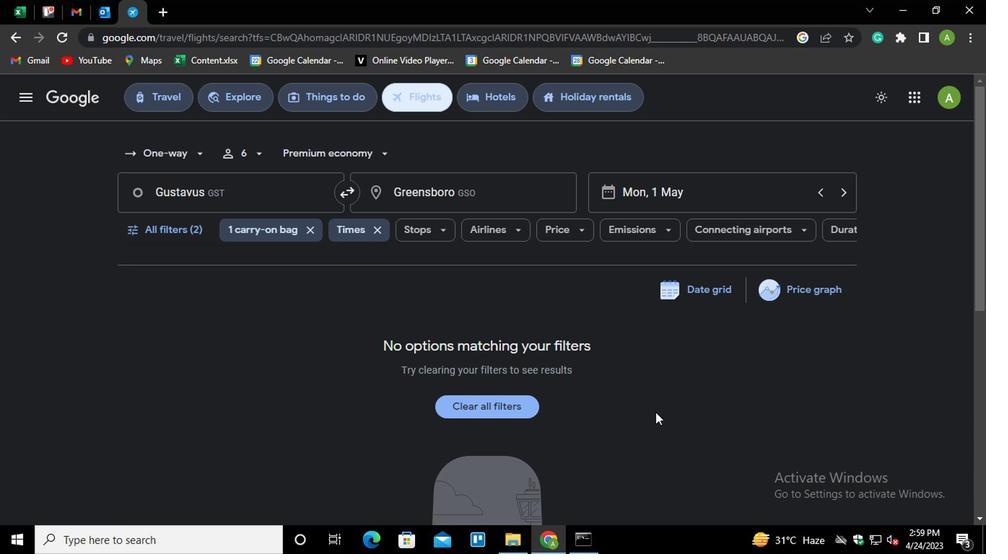 
